 Task: Create a sub task Gather and Analyse Requirements for the task  Integrate website with a new marketing automation system in the project AmplifyHQ , assign it to team member softage.4@softage.net and update the status of the sub task to  At Risk , set the priority of the sub task to Medium
Action: Mouse moved to (60, 277)
Screenshot: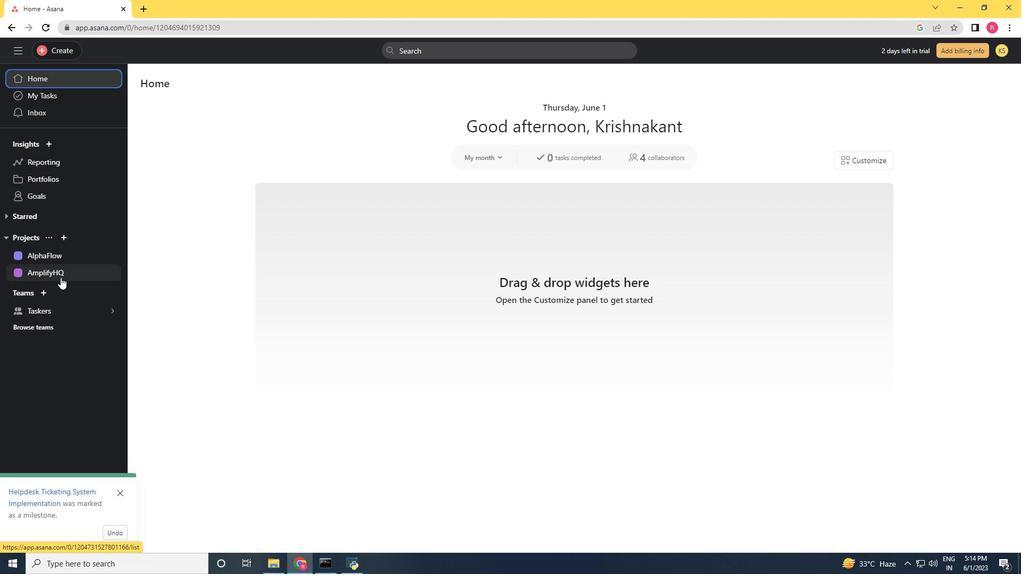 
Action: Mouse pressed left at (60, 277)
Screenshot: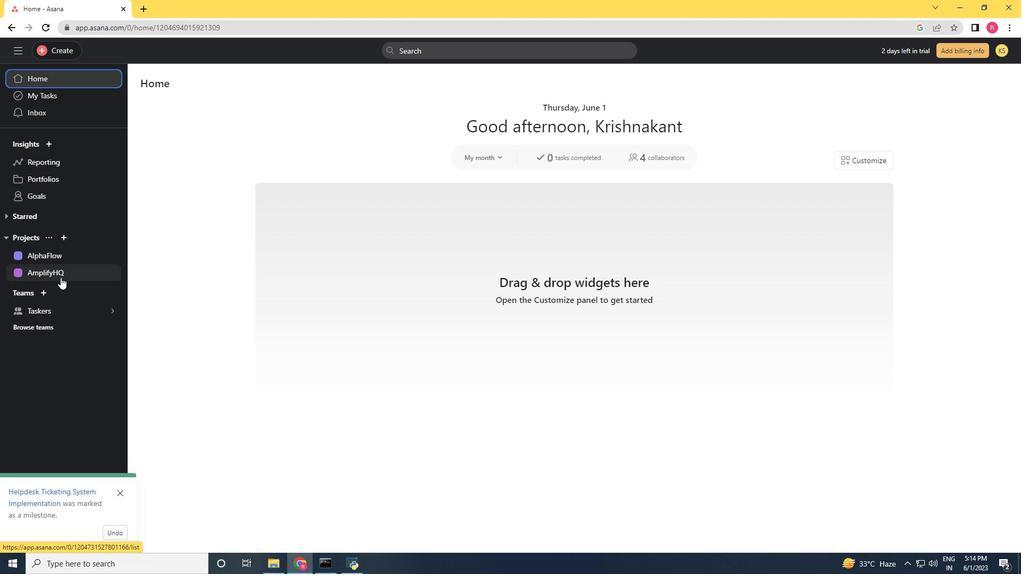 
Action: Mouse moved to (380, 318)
Screenshot: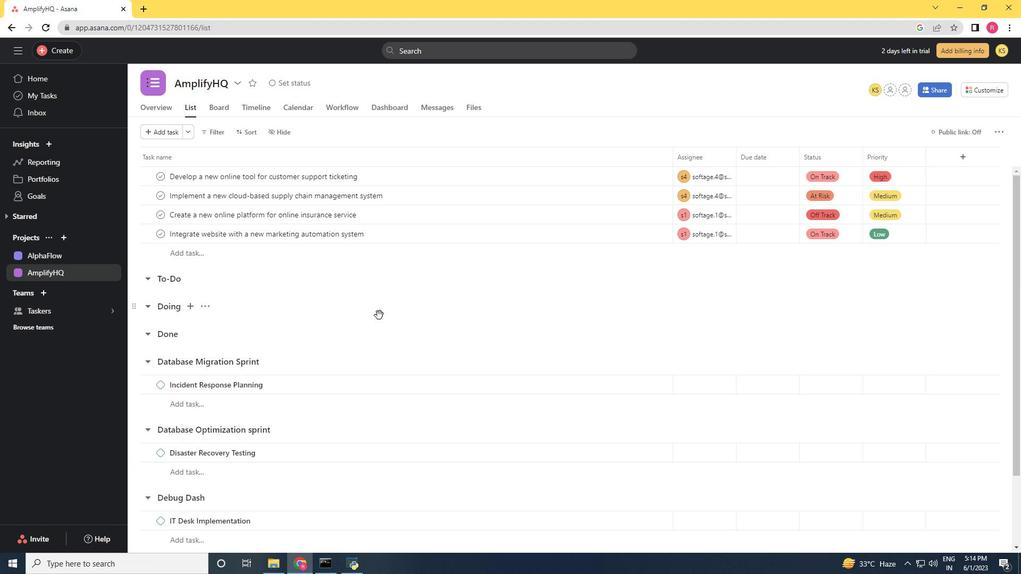 
Action: Mouse scrolled (380, 317) with delta (0, 0)
Screenshot: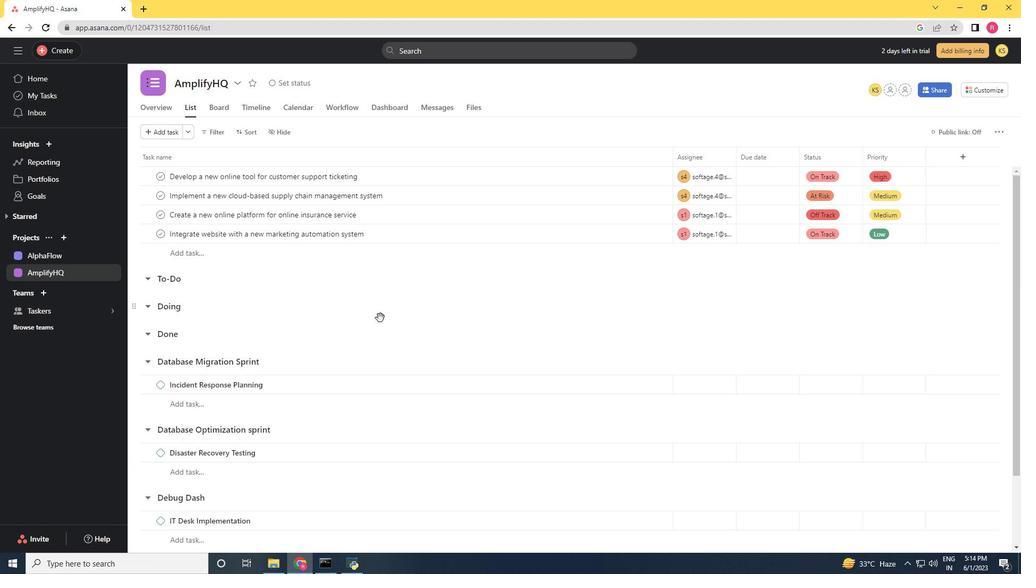 
Action: Mouse scrolled (380, 318) with delta (0, 0)
Screenshot: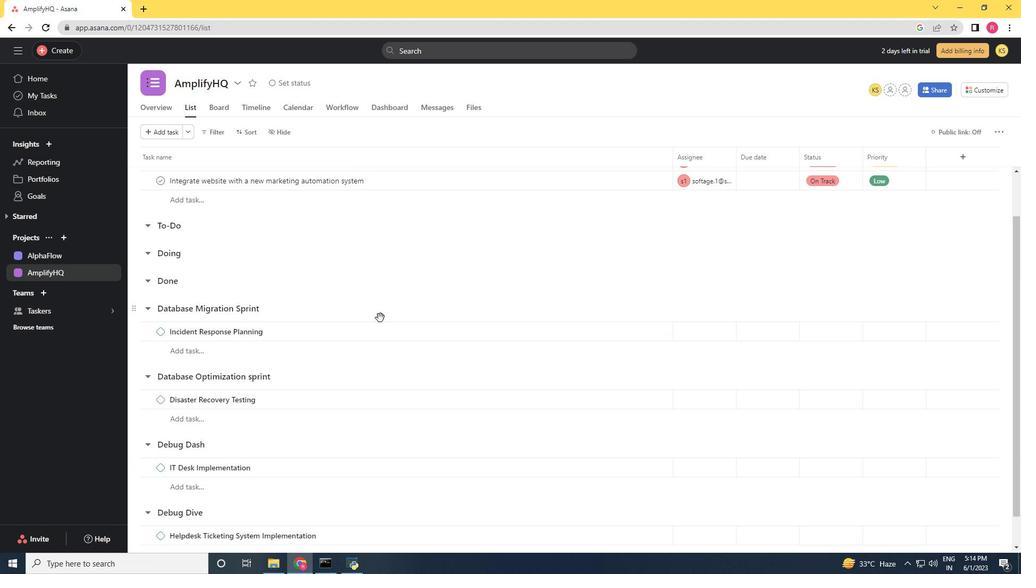
Action: Mouse moved to (380, 318)
Screenshot: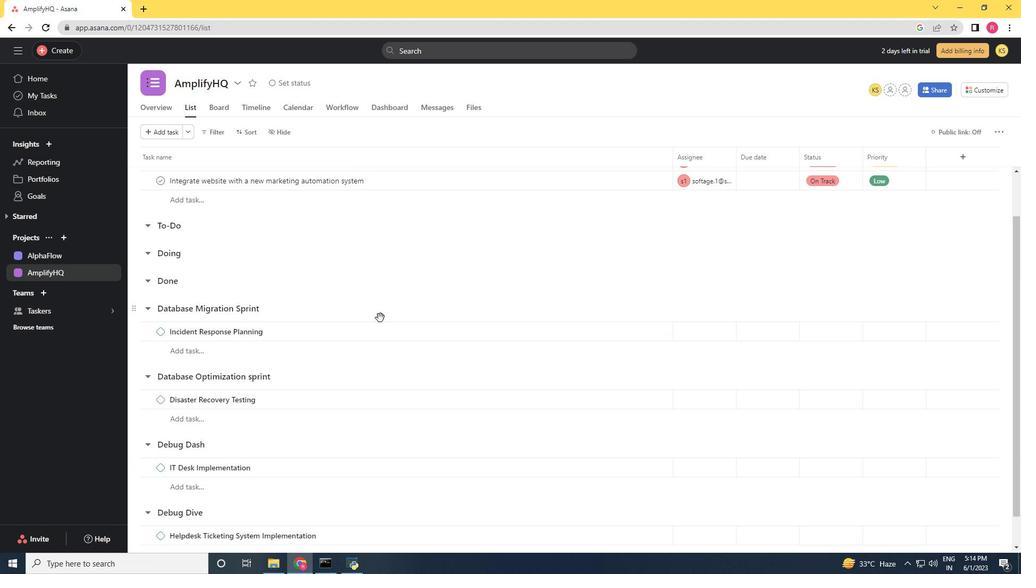 
Action: Mouse scrolled (380, 318) with delta (0, 0)
Screenshot: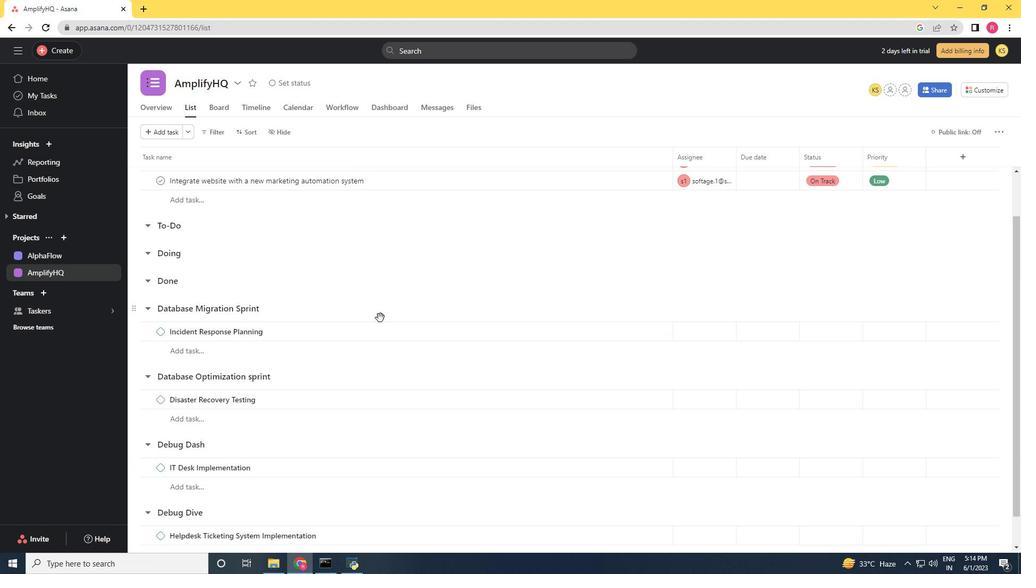 
Action: Mouse moved to (382, 316)
Screenshot: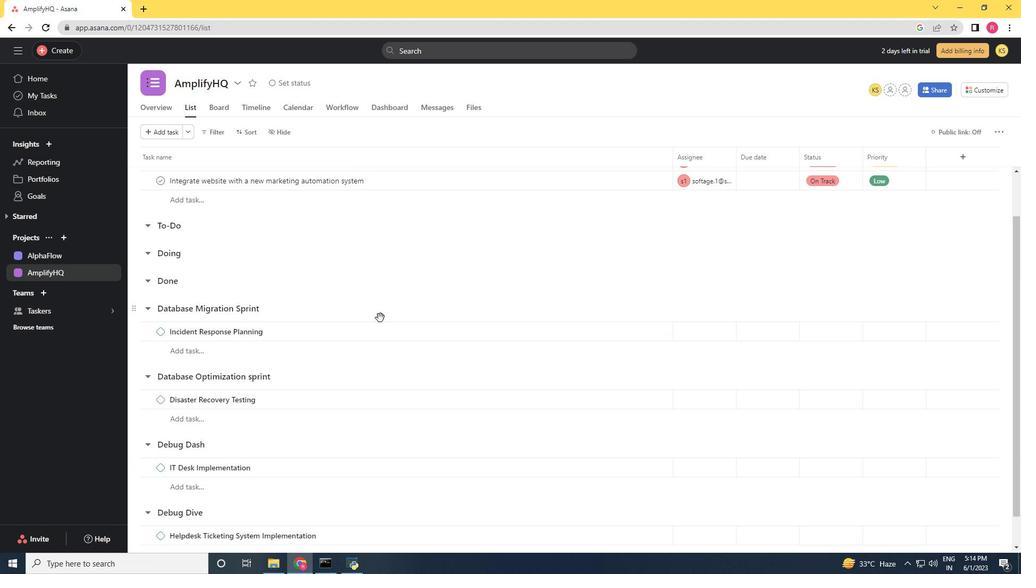
Action: Mouse scrolled (381, 317) with delta (0, 0)
Screenshot: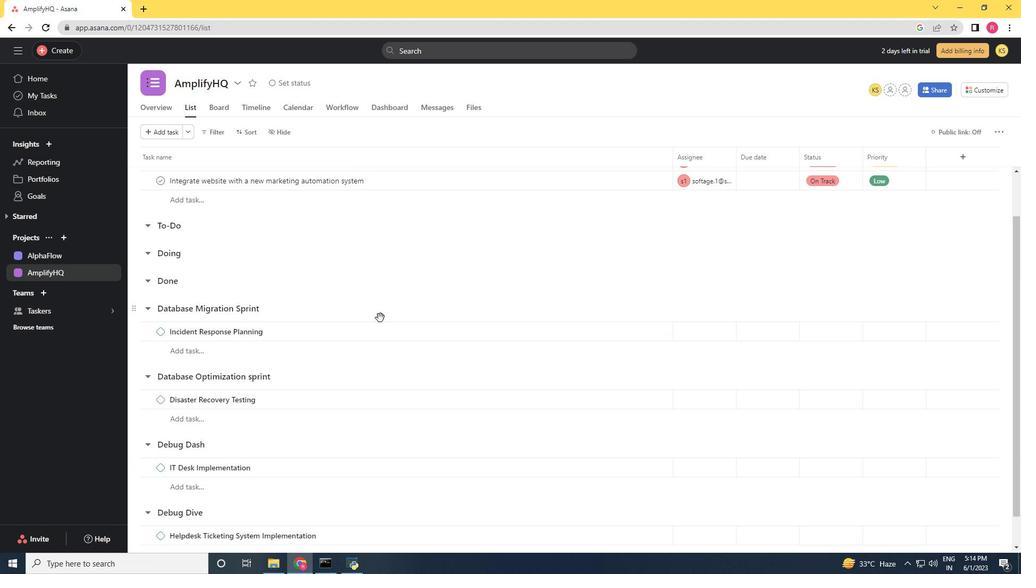 
Action: Mouse moved to (446, 238)
Screenshot: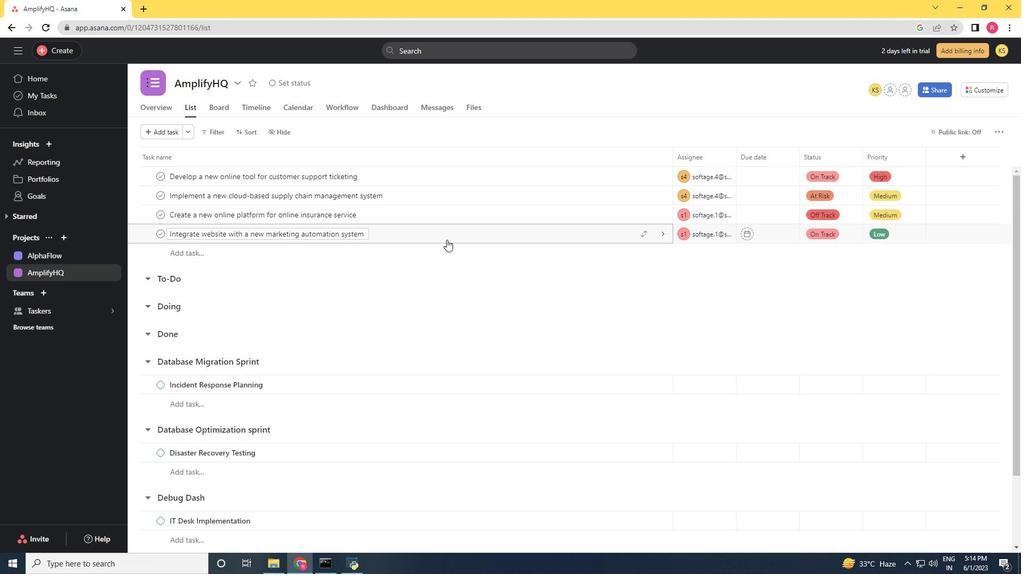 
Action: Mouse pressed left at (446, 238)
Screenshot: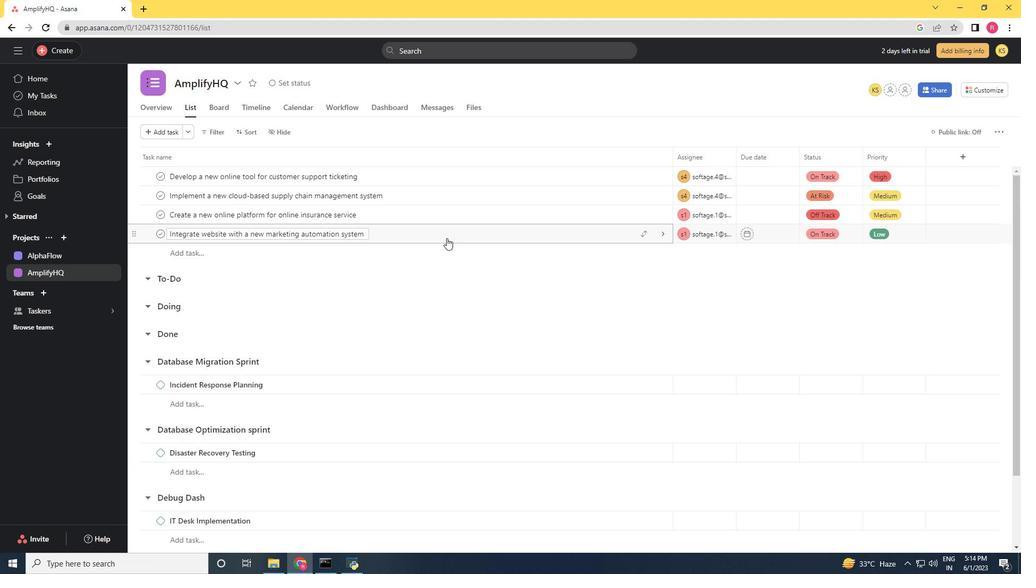 
Action: Mouse moved to (694, 312)
Screenshot: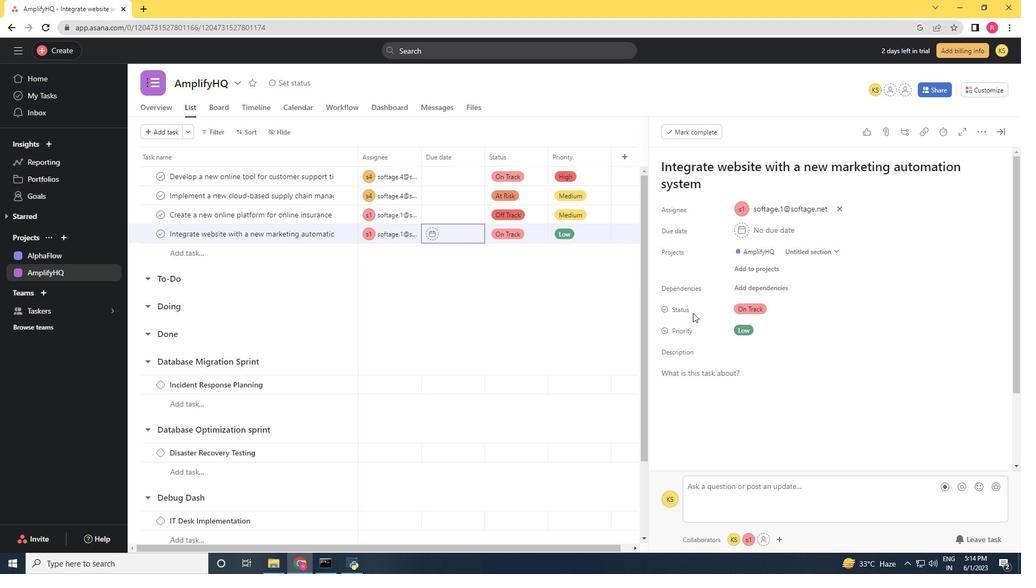 
Action: Mouse scrolled (694, 311) with delta (0, 0)
Screenshot: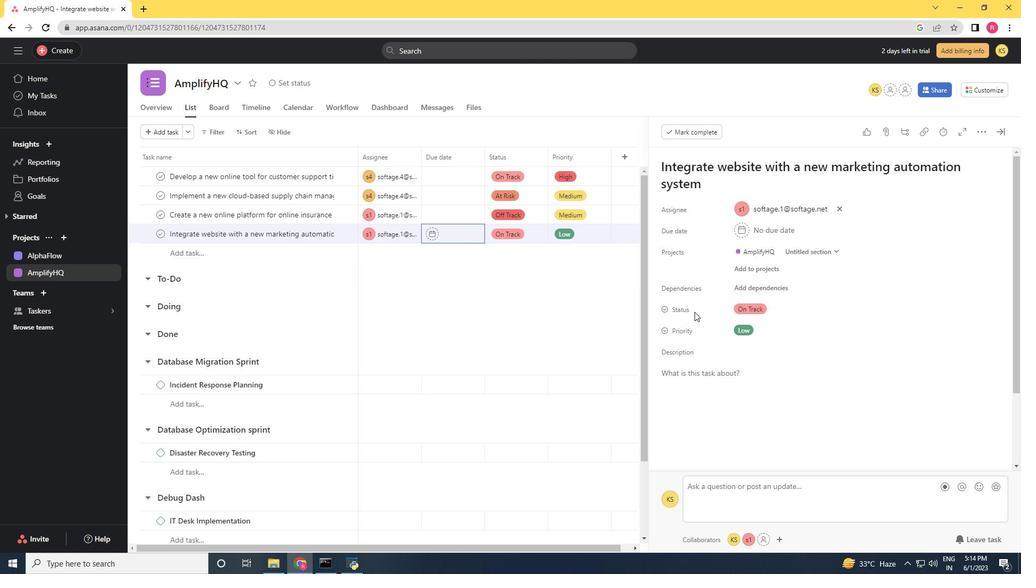 
Action: Mouse scrolled (694, 311) with delta (0, 0)
Screenshot: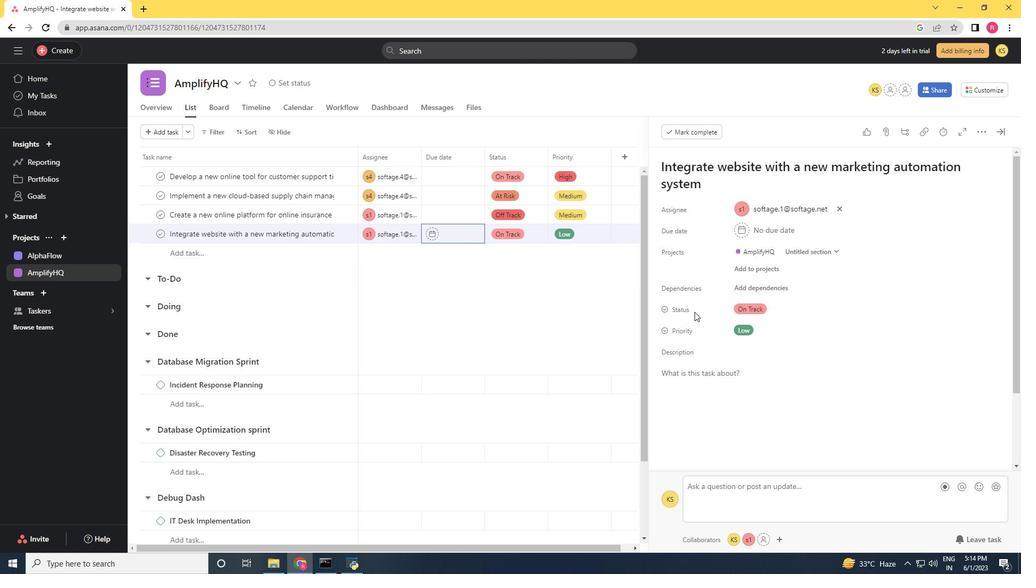 
Action: Mouse moved to (694, 312)
Screenshot: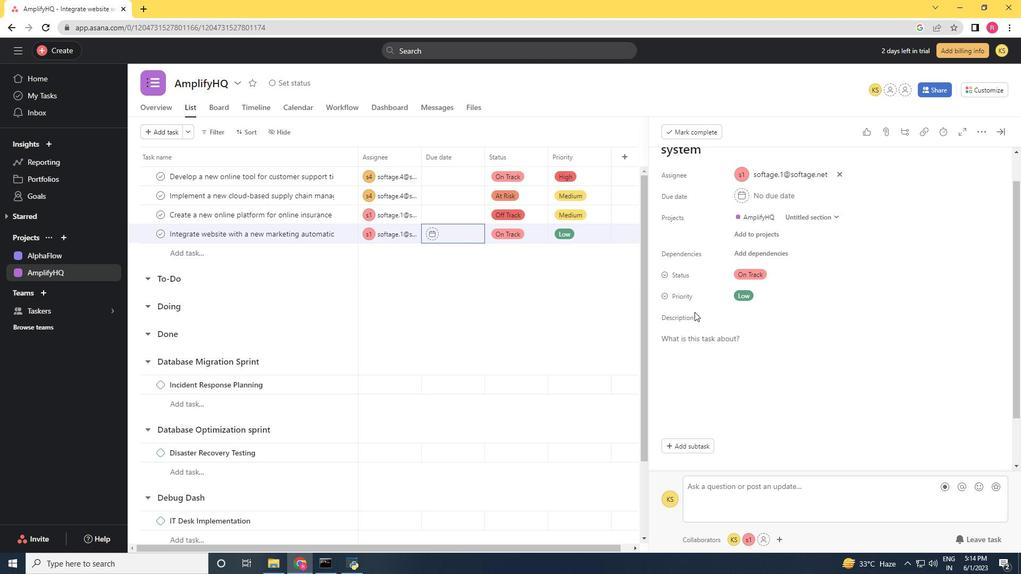 
Action: Mouse scrolled (694, 311) with delta (0, 0)
Screenshot: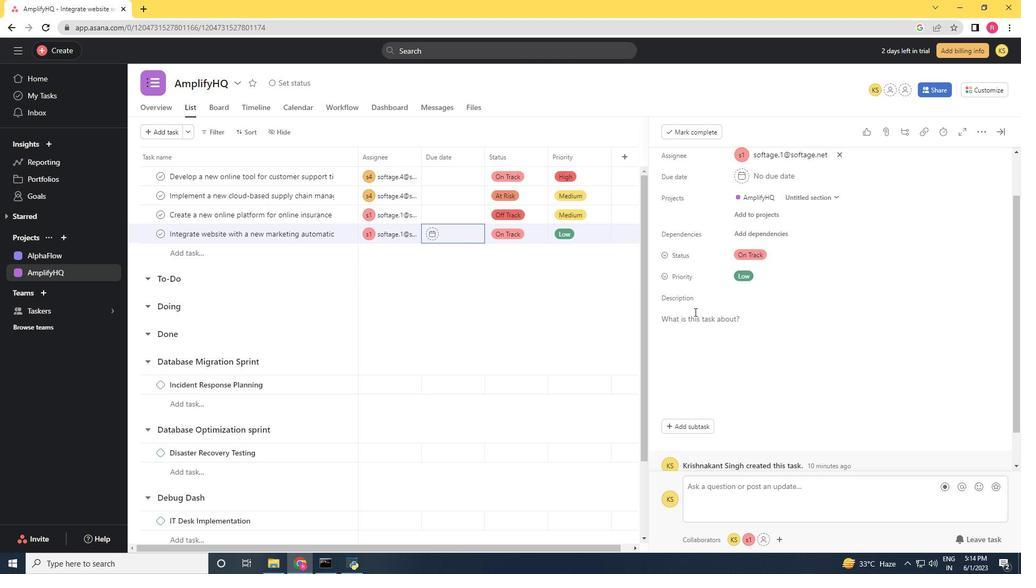 
Action: Mouse moved to (694, 313)
Screenshot: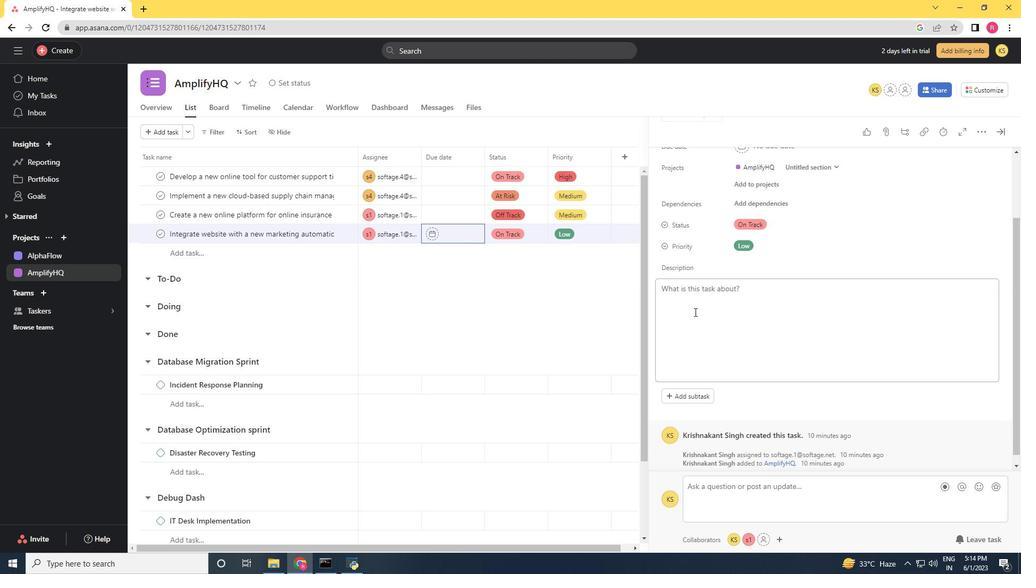 
Action: Mouse scrolled (694, 312) with delta (0, 0)
Screenshot: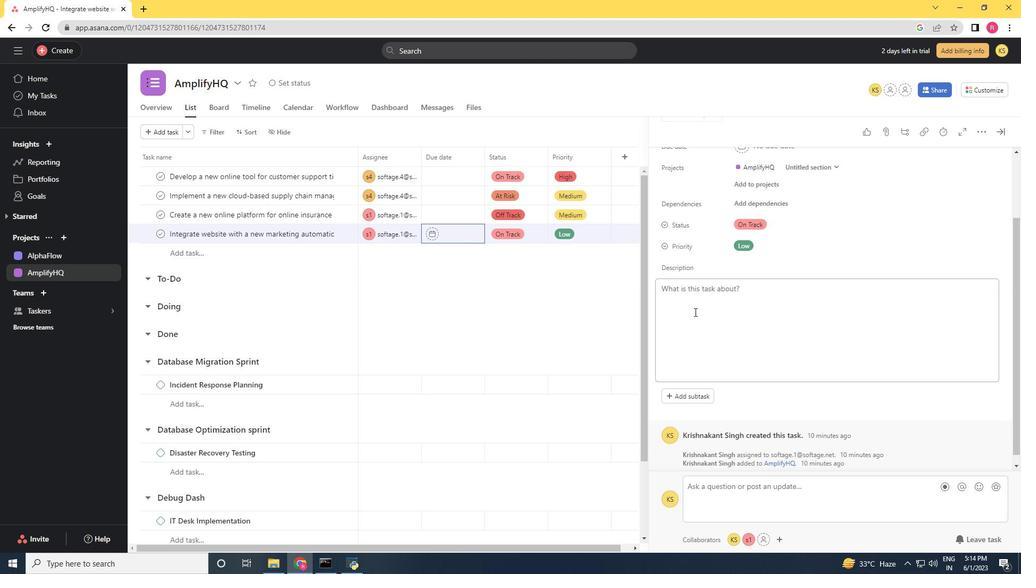 
Action: Mouse moved to (697, 381)
Screenshot: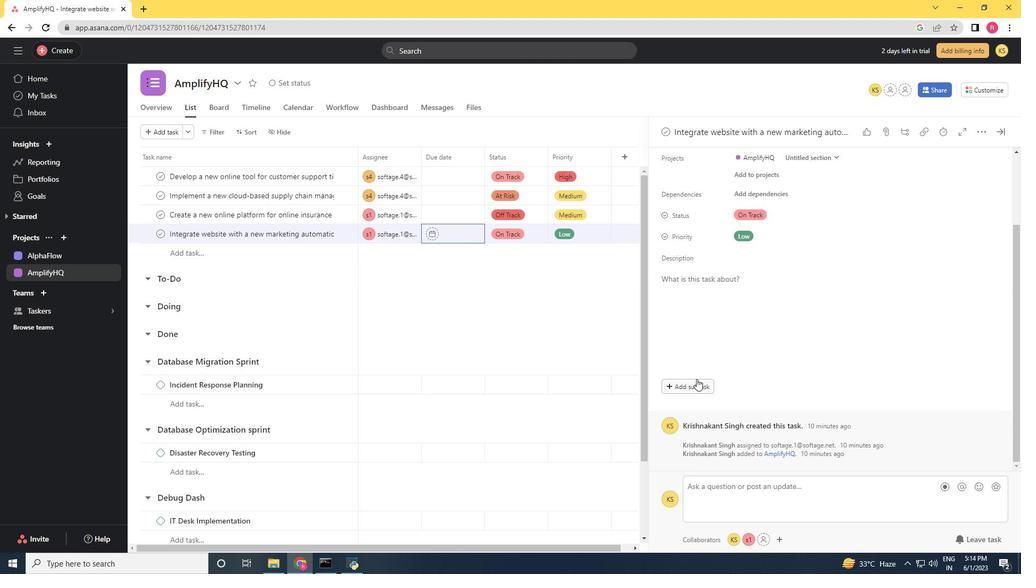 
Action: Mouse pressed left at (697, 381)
Screenshot: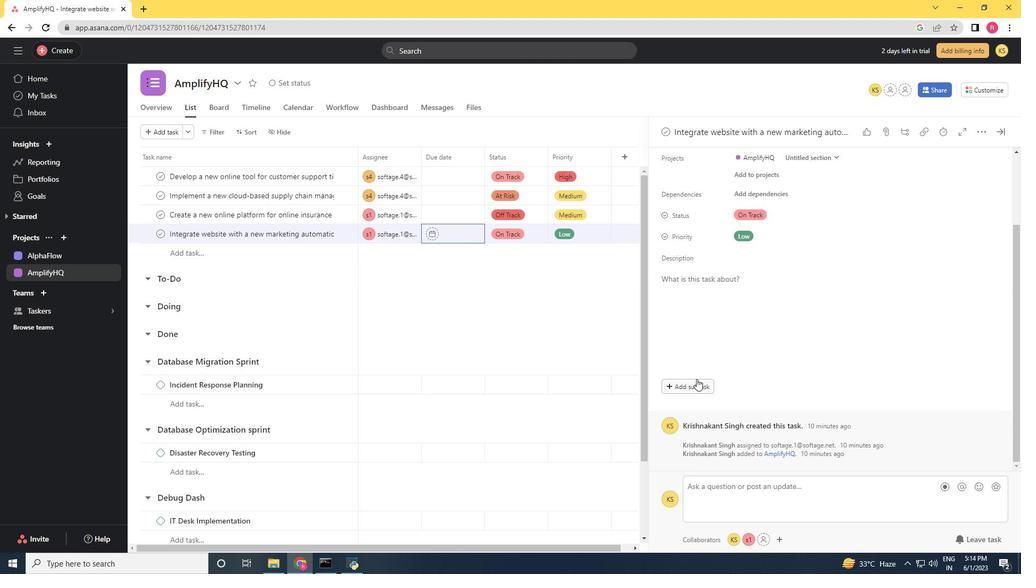 
Action: Mouse moved to (342, 307)
Screenshot: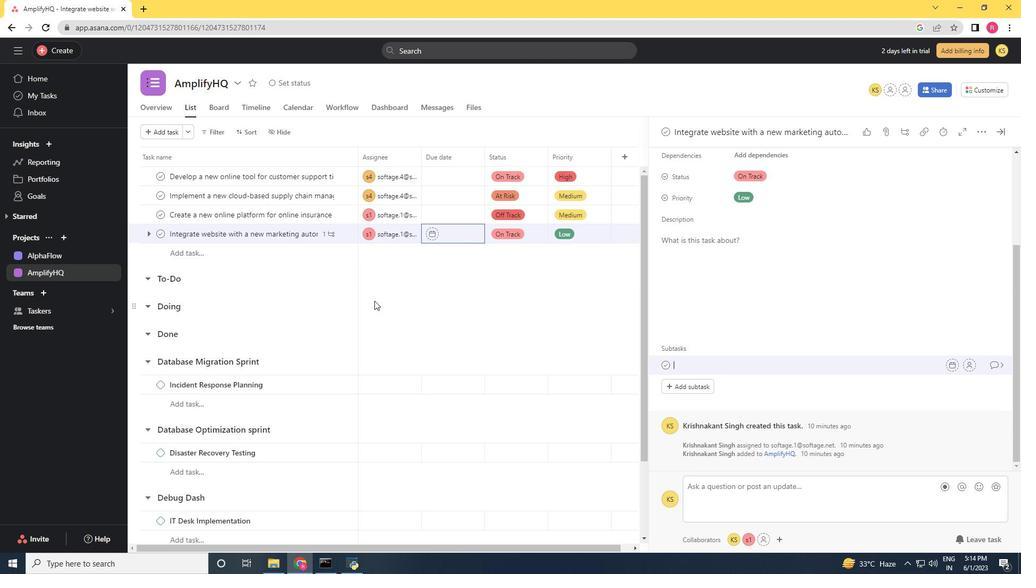 
Action: Key pressed <Key.shift><Key.shift><Key.shift><Key.shift>G
Screenshot: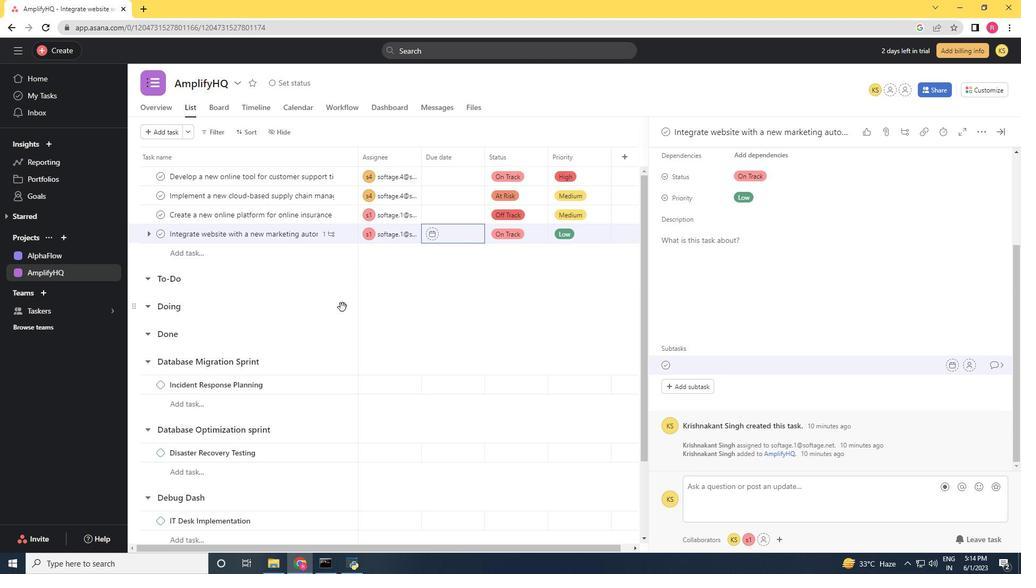 
Action: Mouse moved to (342, 307)
Screenshot: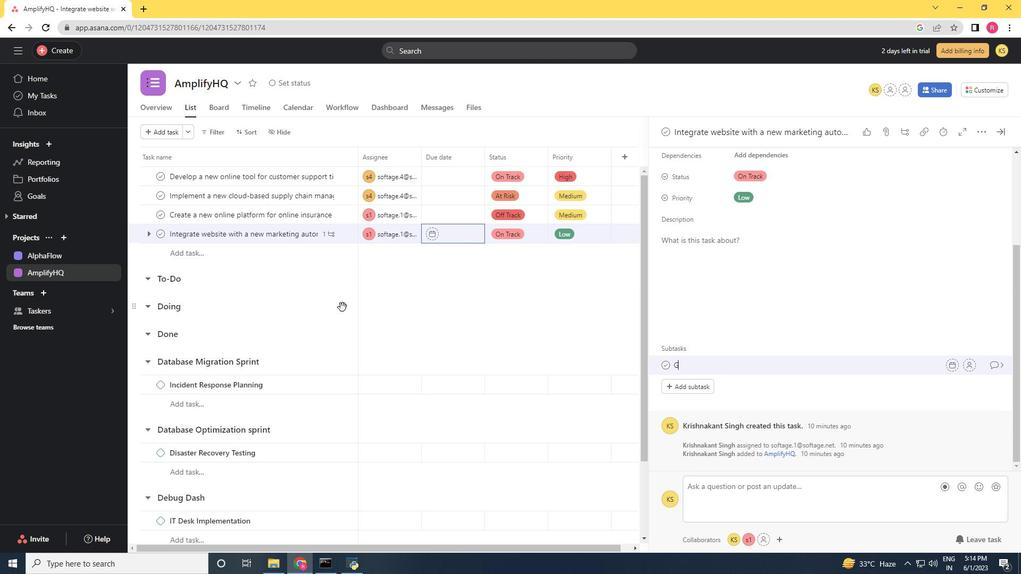 
Action: Key pressed ather<Key.space>
Screenshot: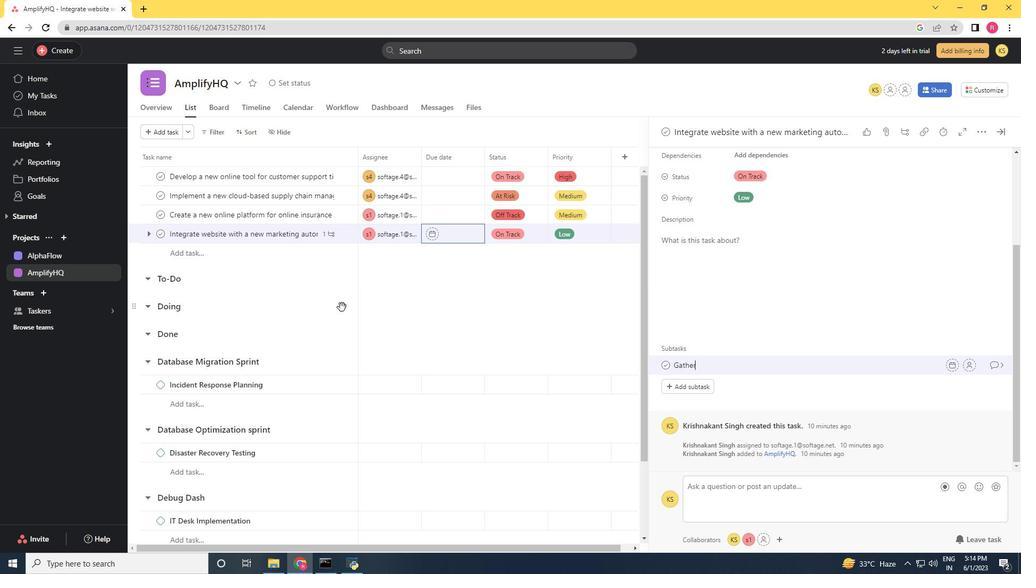 
Action: Mouse moved to (693, 328)
Screenshot: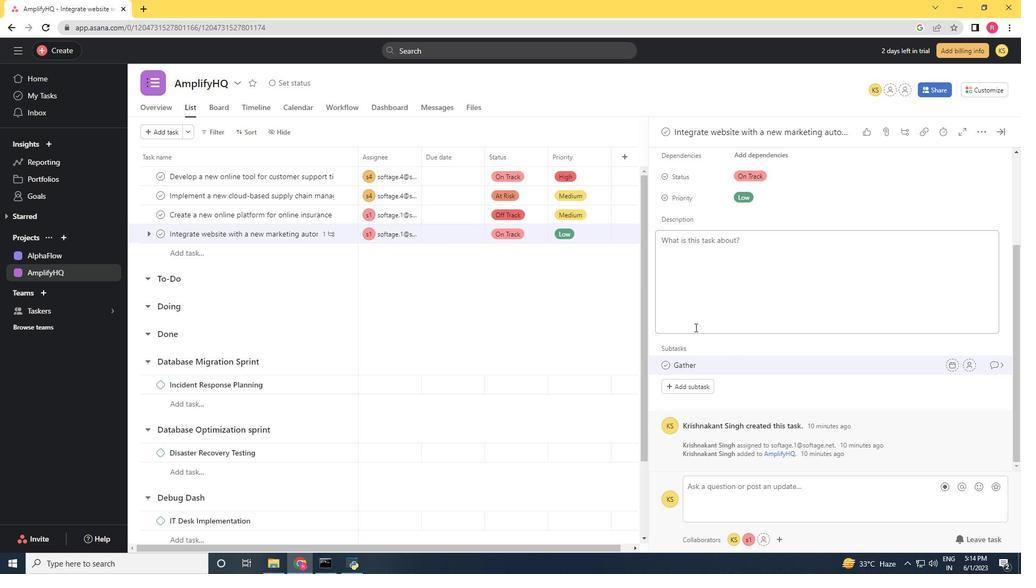 
Action: Key pressed and<Key.space><Key.shift>Analyse<Key.space><Key.shift><Key.shift><Key.shift><Key.shift><Key.shift><Key.shift><Key.shift><Key.shift><Key.shift><Key.shift><Key.shift><Key.shift><Key.shift>Requirements<Key.space>
Screenshot: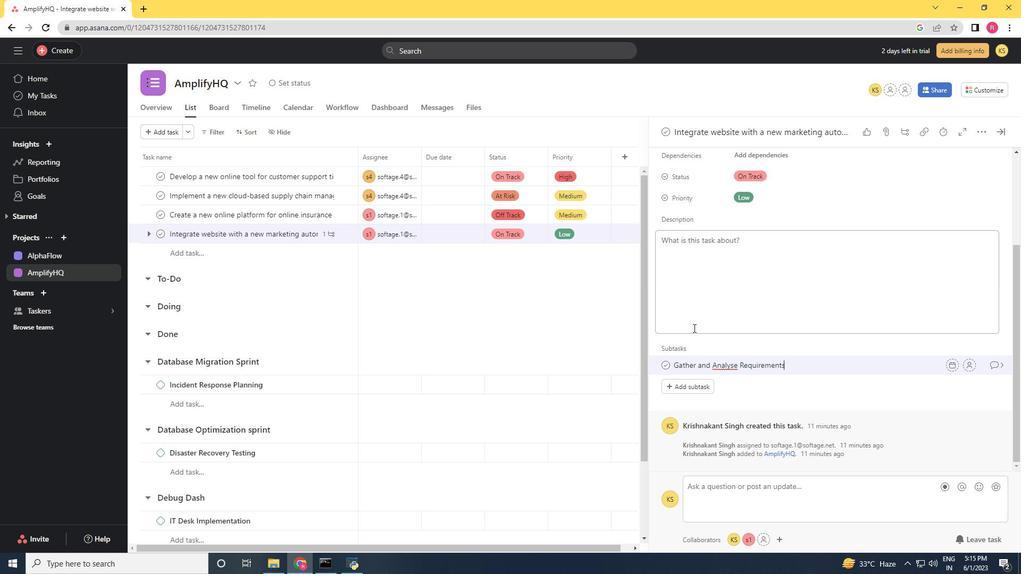 
Action: Mouse moved to (973, 367)
Screenshot: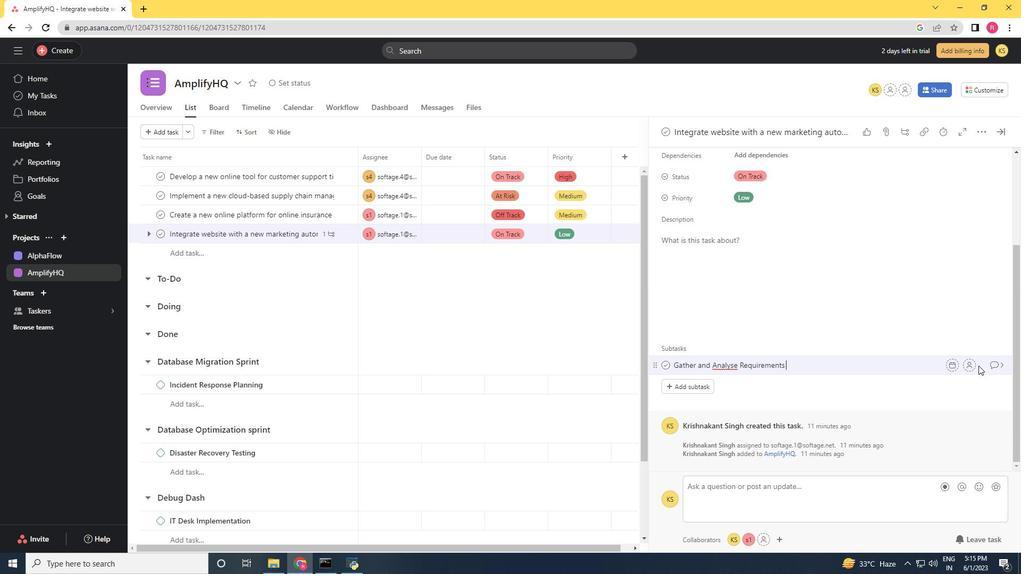 
Action: Mouse pressed left at (973, 367)
Screenshot: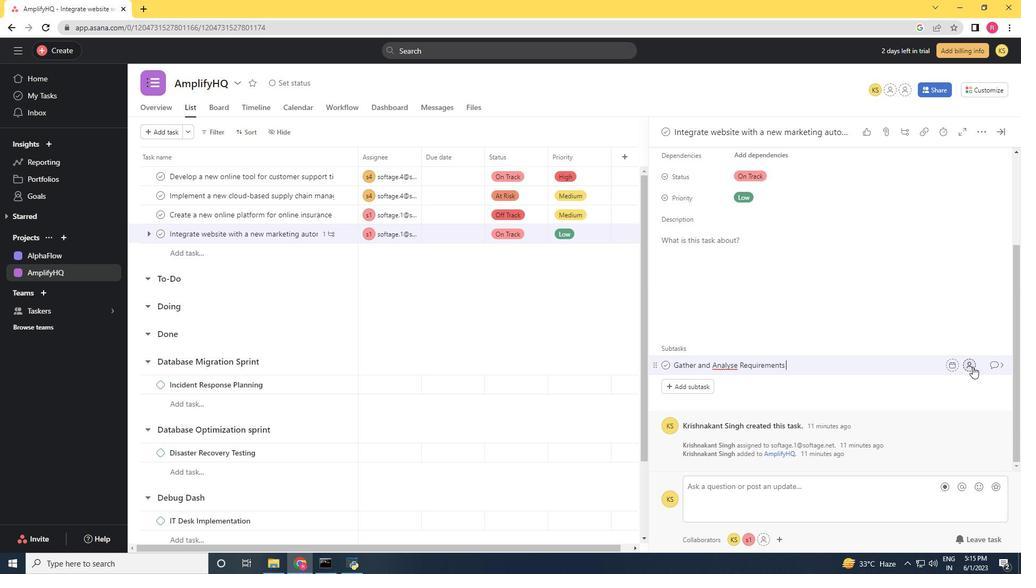 
Action: Mouse moved to (835, 291)
Screenshot: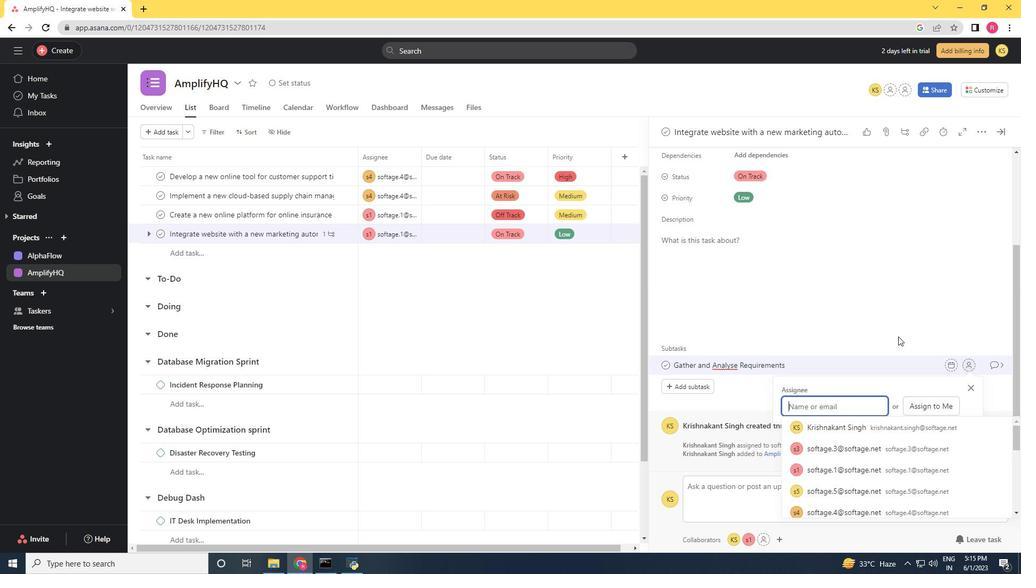 
Action: Key pressed softage.4<Key.shift>@softage.net
Screenshot: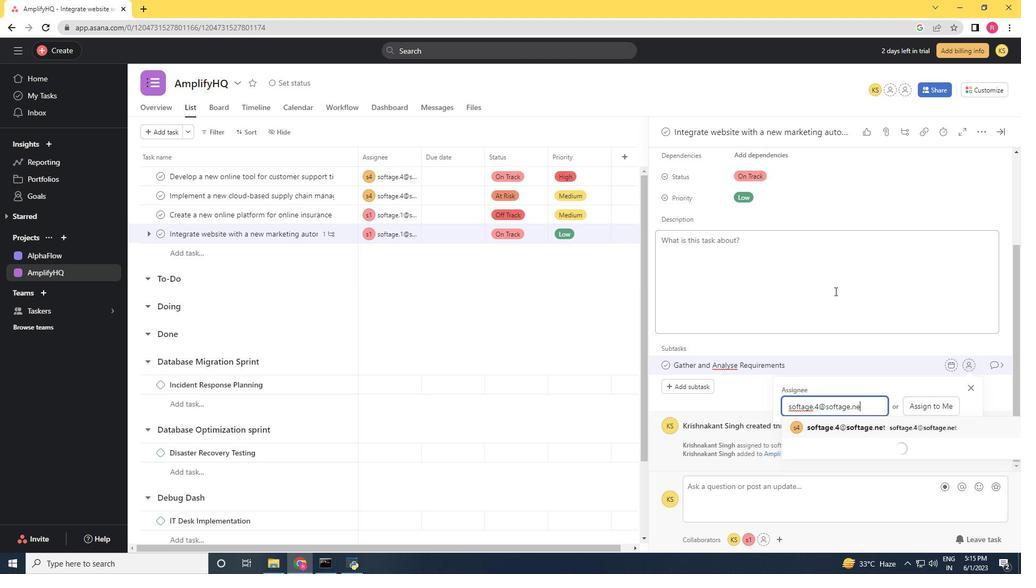 
Action: Mouse moved to (897, 425)
Screenshot: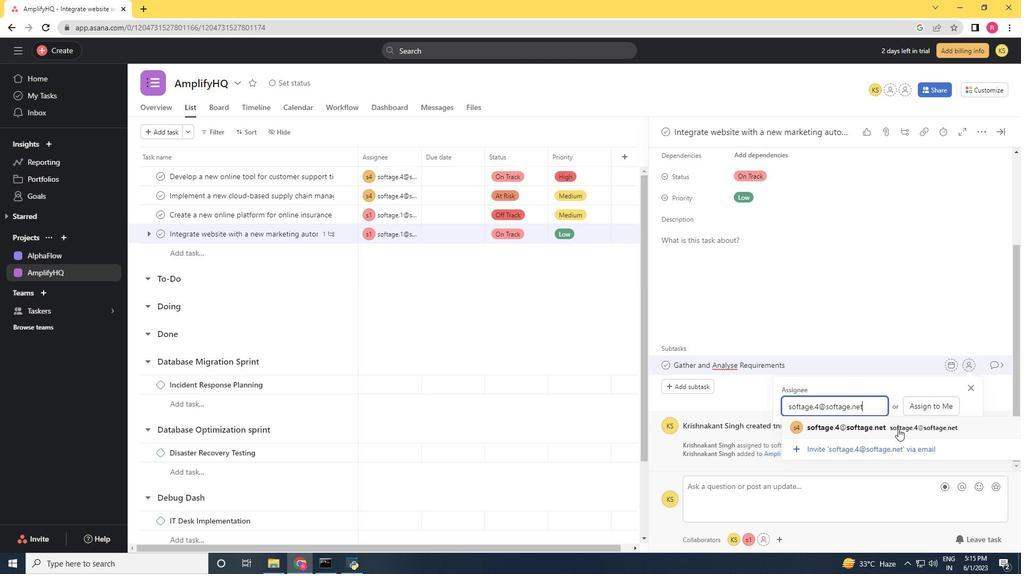 
Action: Mouse pressed left at (897, 425)
Screenshot: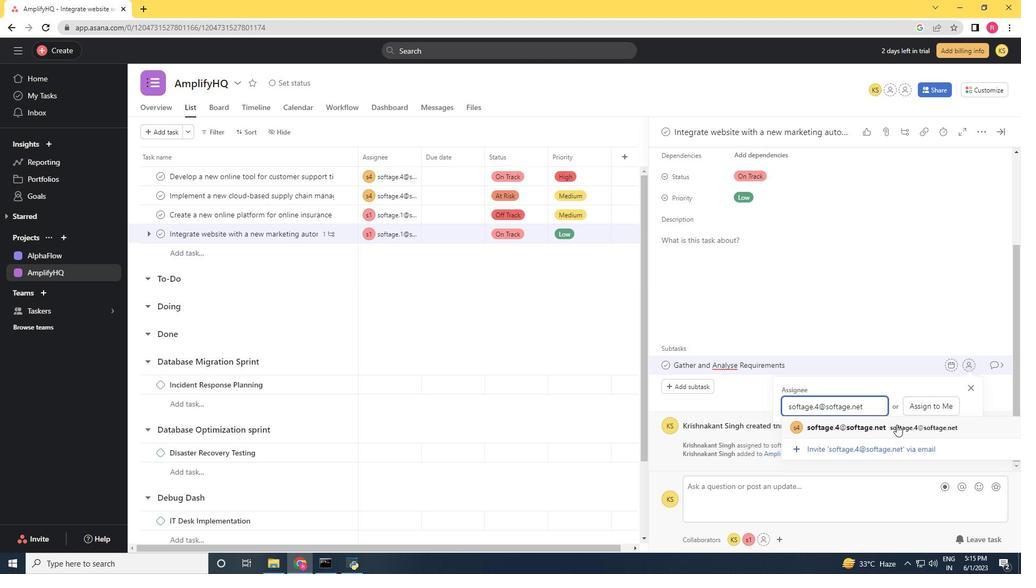 
Action: Mouse moved to (1001, 367)
Screenshot: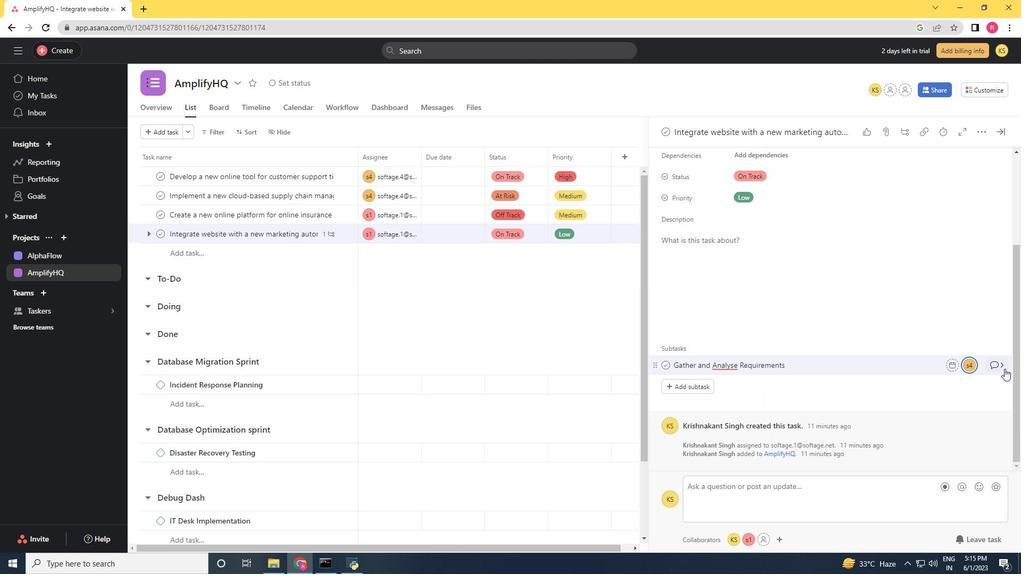 
Action: Mouse pressed left at (1001, 367)
Screenshot: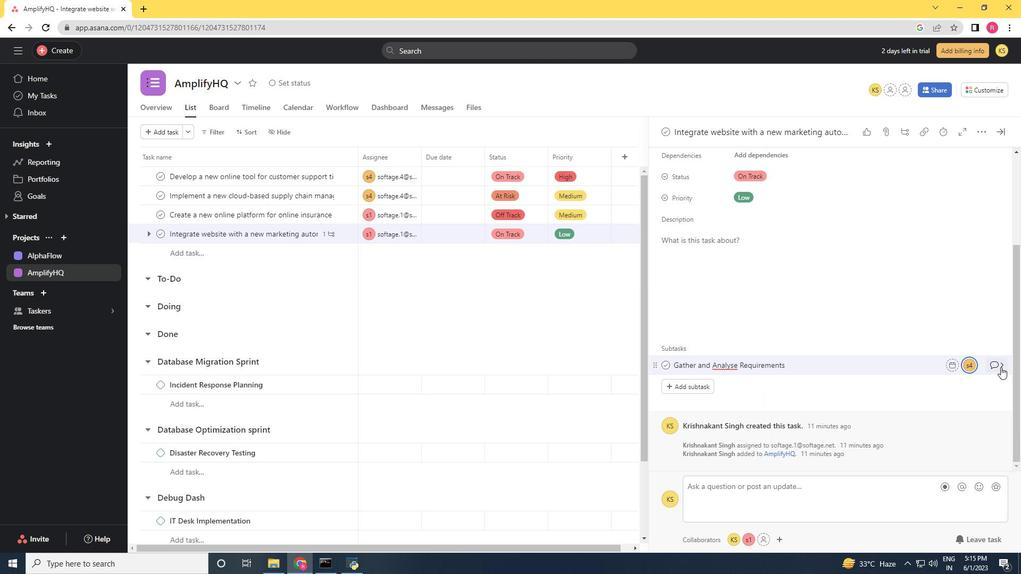 
Action: Mouse moved to (709, 283)
Screenshot: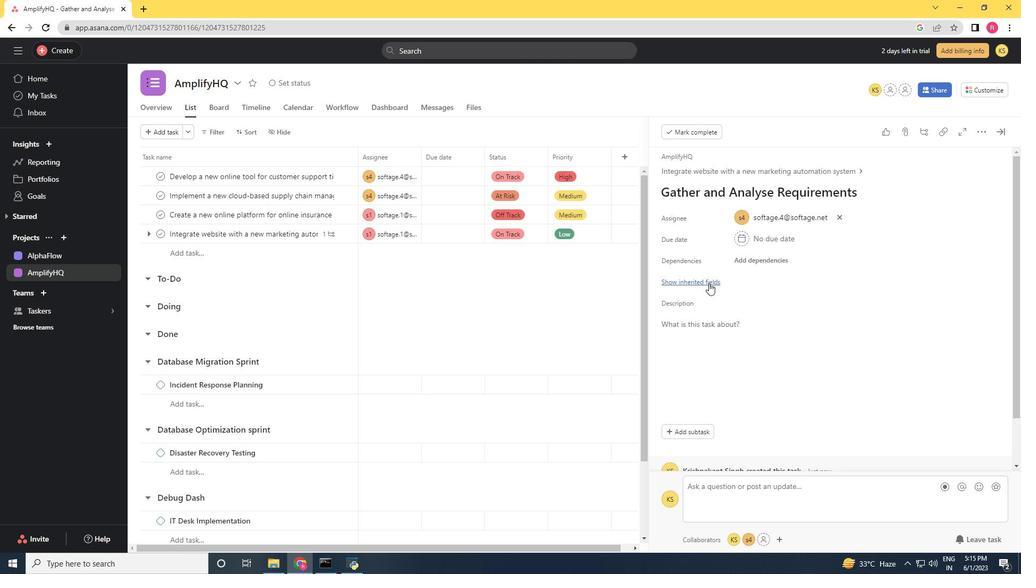 
Action: Mouse pressed left at (709, 283)
Screenshot: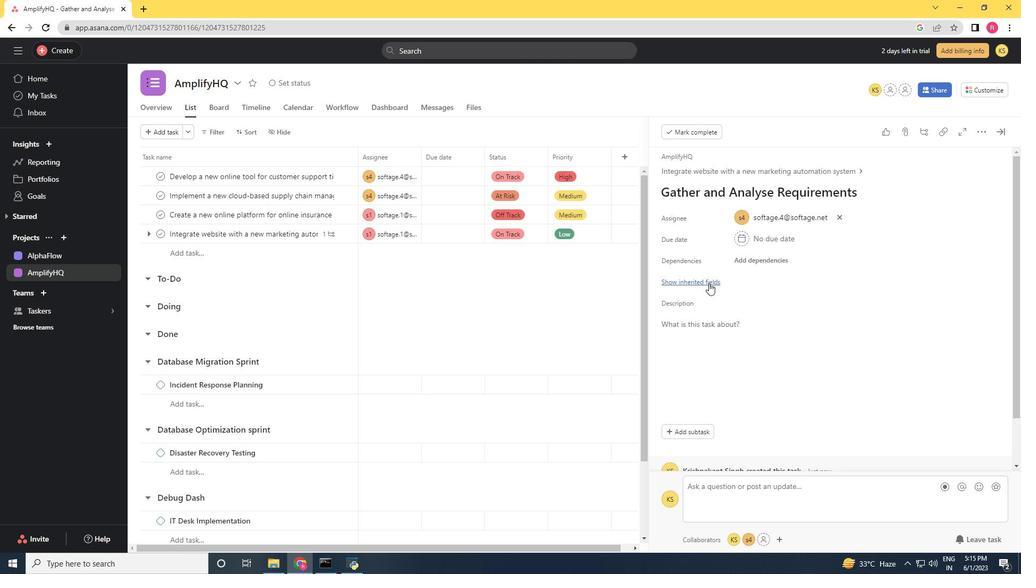 
Action: Mouse moved to (744, 304)
Screenshot: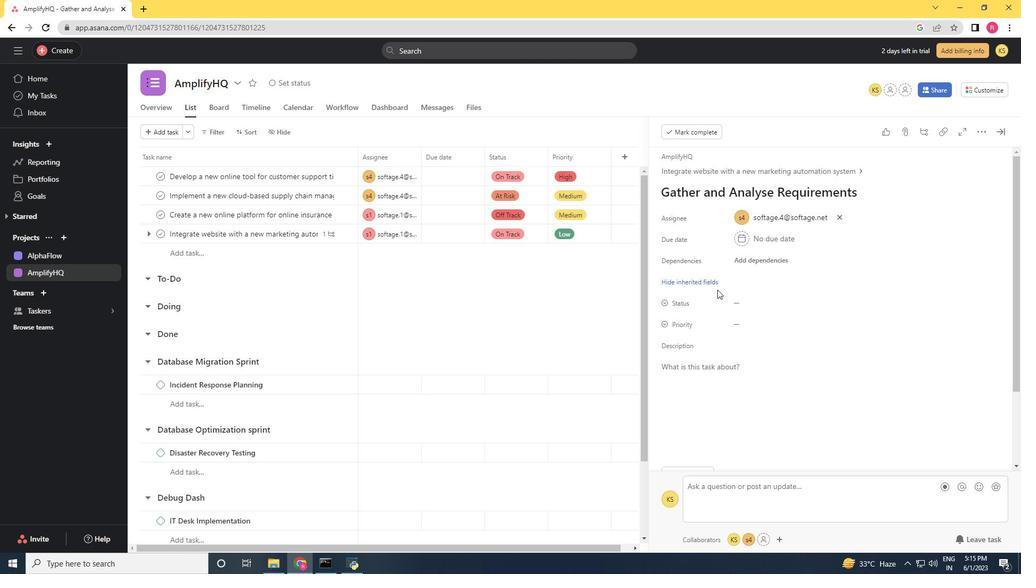 
Action: Mouse pressed left at (744, 304)
Screenshot: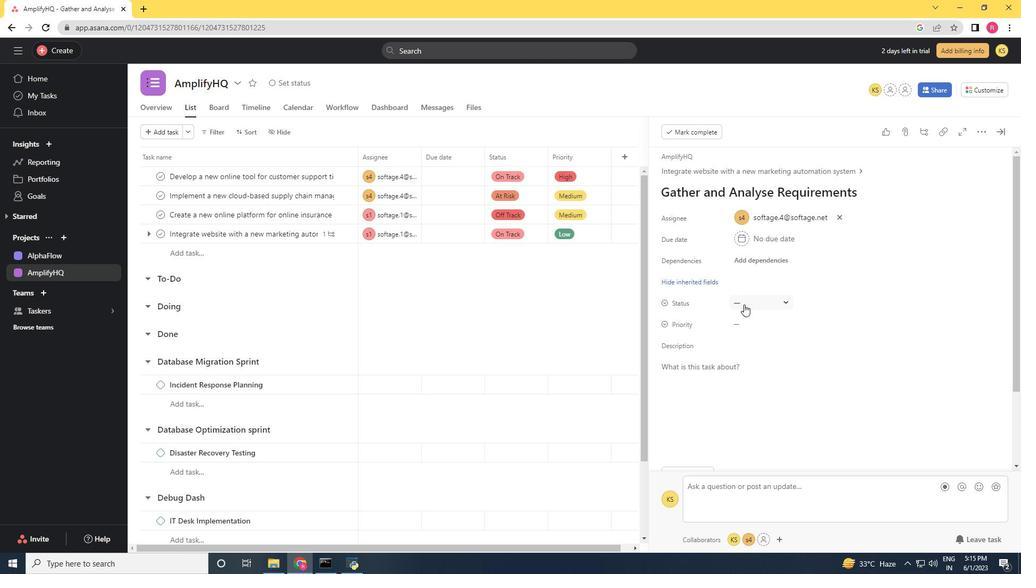 
Action: Mouse moved to (777, 374)
Screenshot: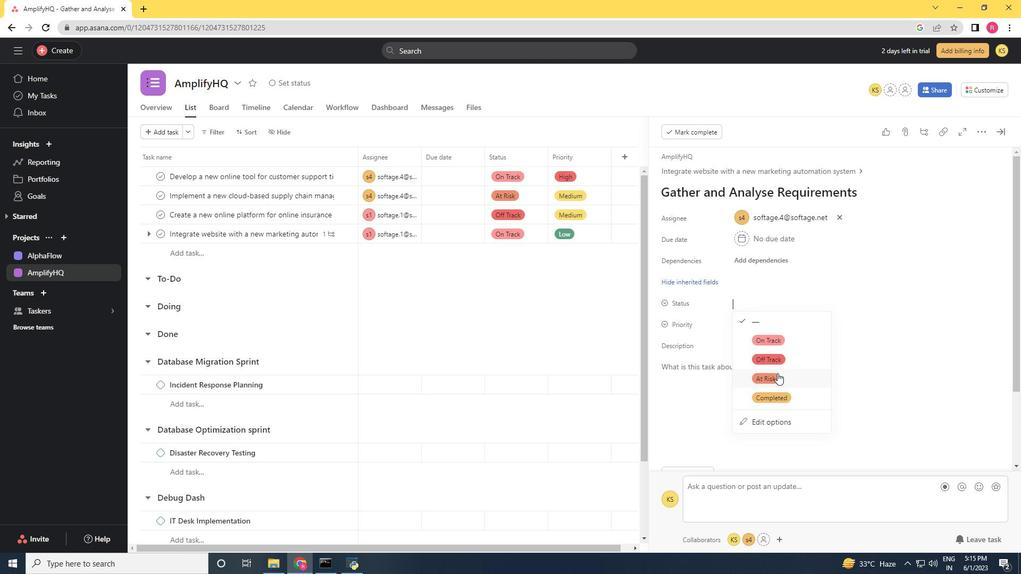 
Action: Mouse pressed left at (777, 374)
Screenshot: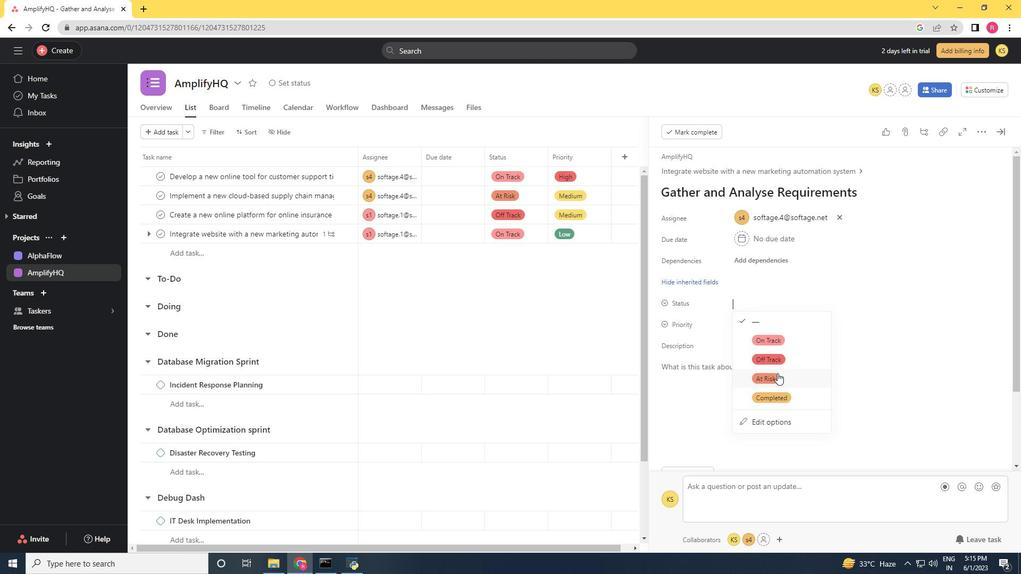 
Action: Mouse moved to (743, 326)
Screenshot: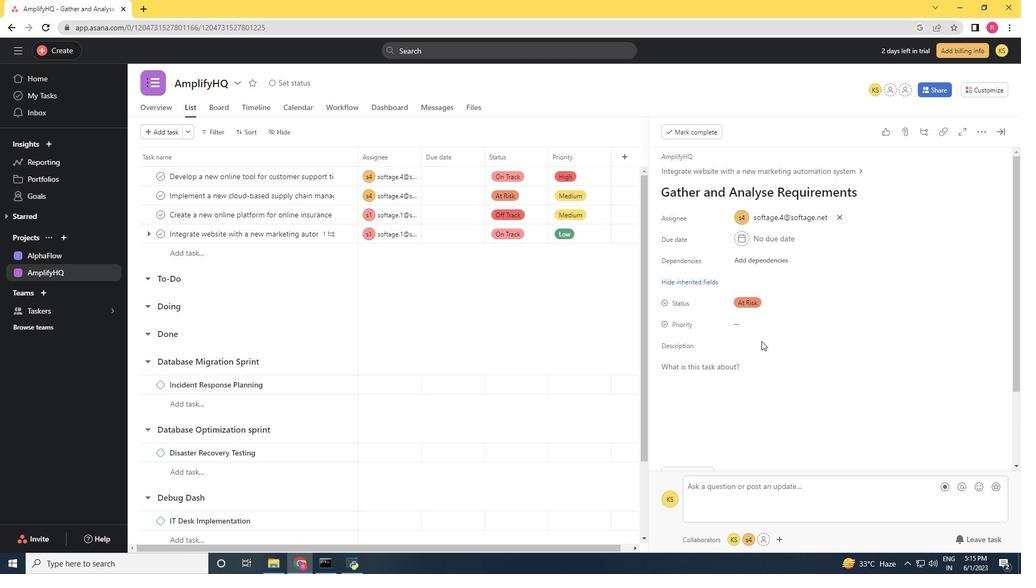 
Action: Mouse pressed left at (743, 326)
Screenshot: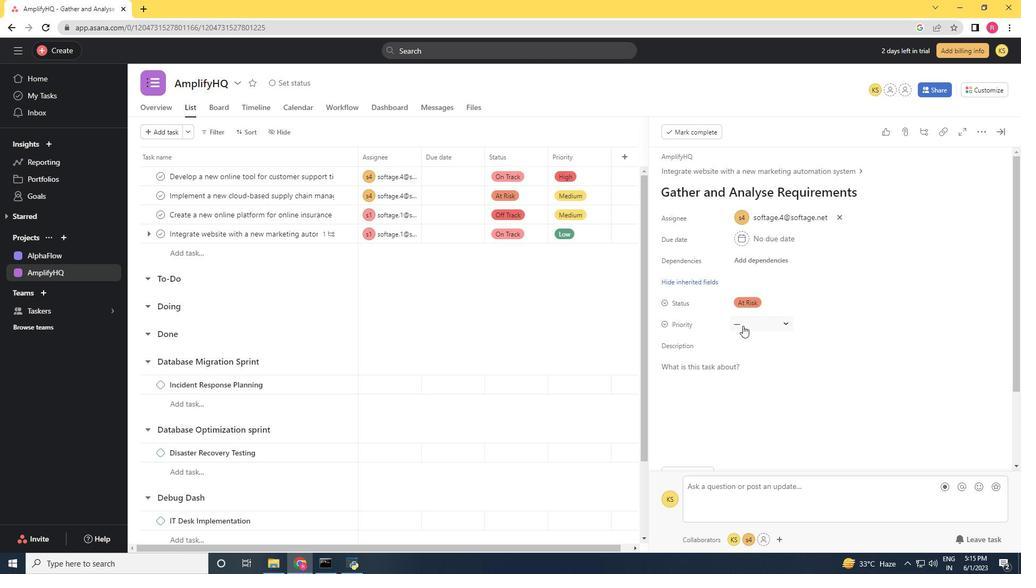 
Action: Mouse moved to (760, 374)
Screenshot: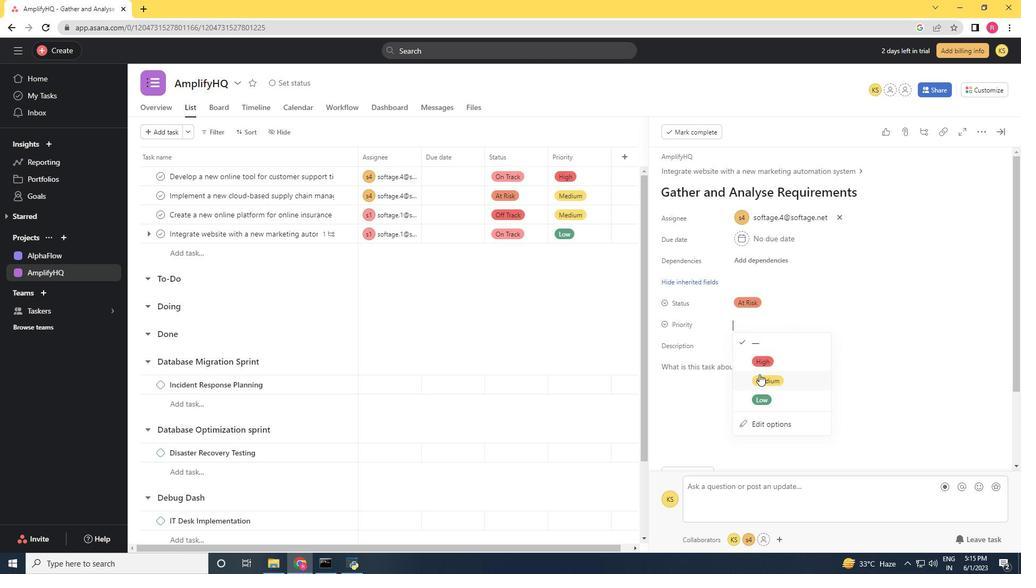 
Action: Mouse pressed left at (760, 374)
Screenshot: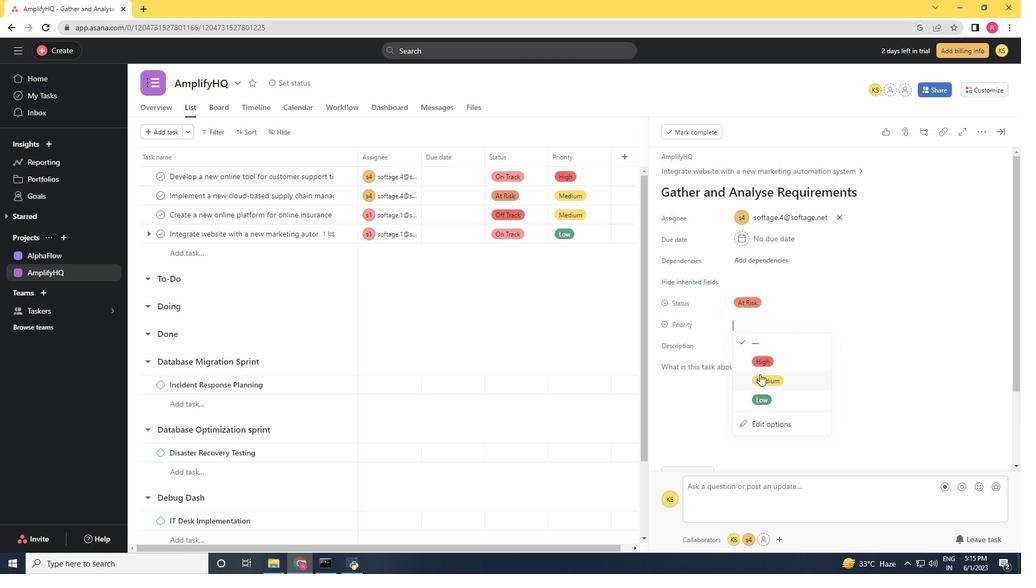 
Action: Mouse moved to (912, 265)
Screenshot: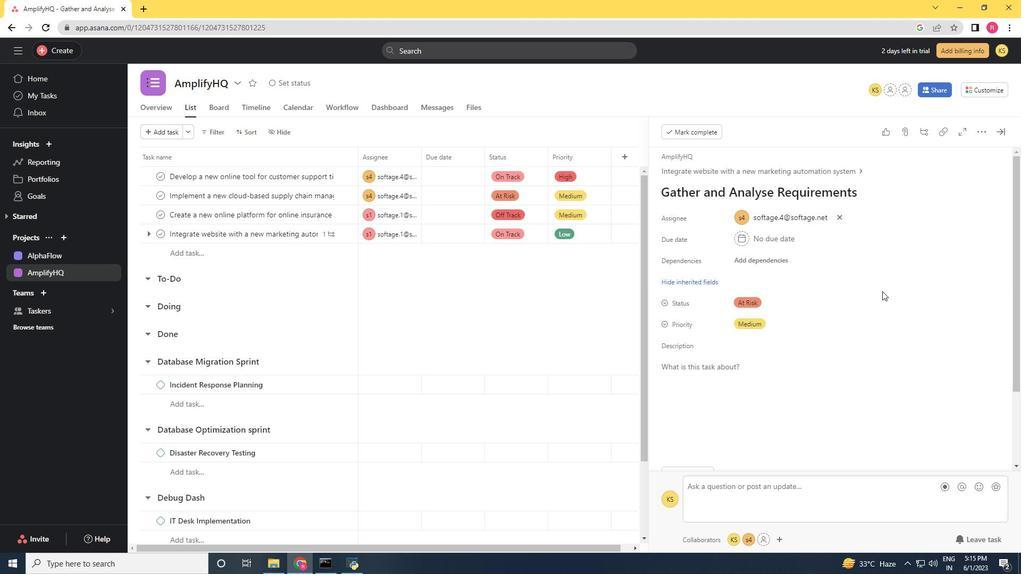 
